 Task: Create a task  Implement a feature for users to join and participate in groups , assign it to team member softage.10@softage.net in the project Wavelength and update the status of the task to  On Track  , set the priority of the task to High.
Action: Mouse moved to (171, 153)
Screenshot: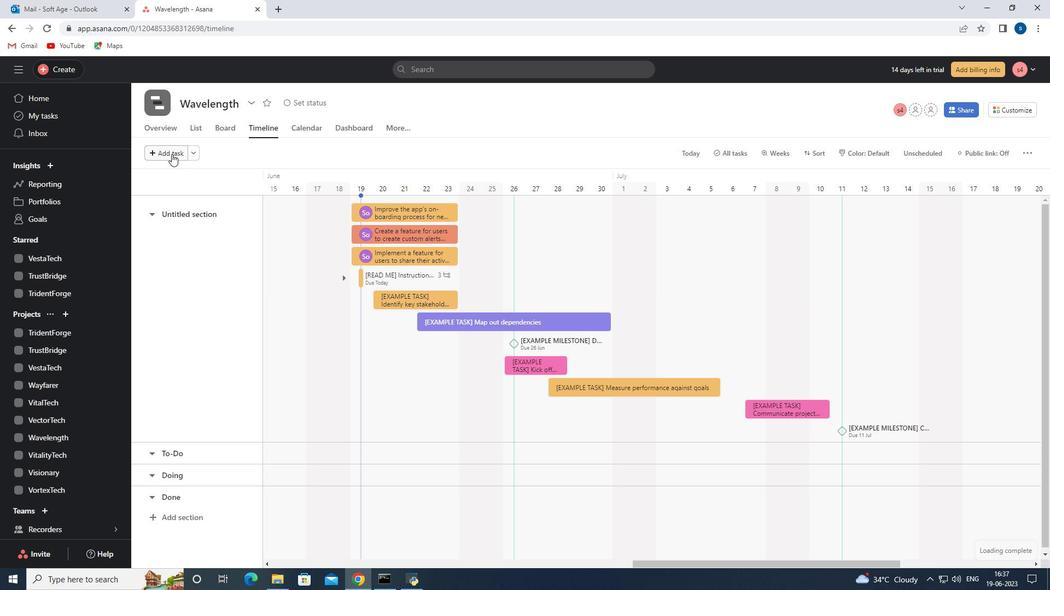 
Action: Mouse pressed left at (171, 153)
Screenshot: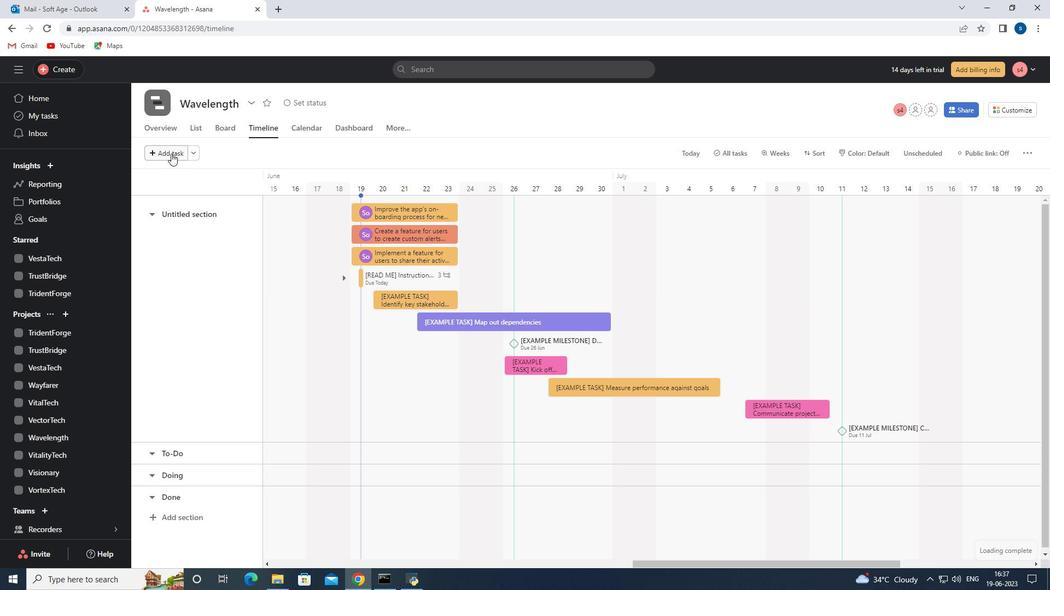 
Action: Mouse moved to (384, 209)
Screenshot: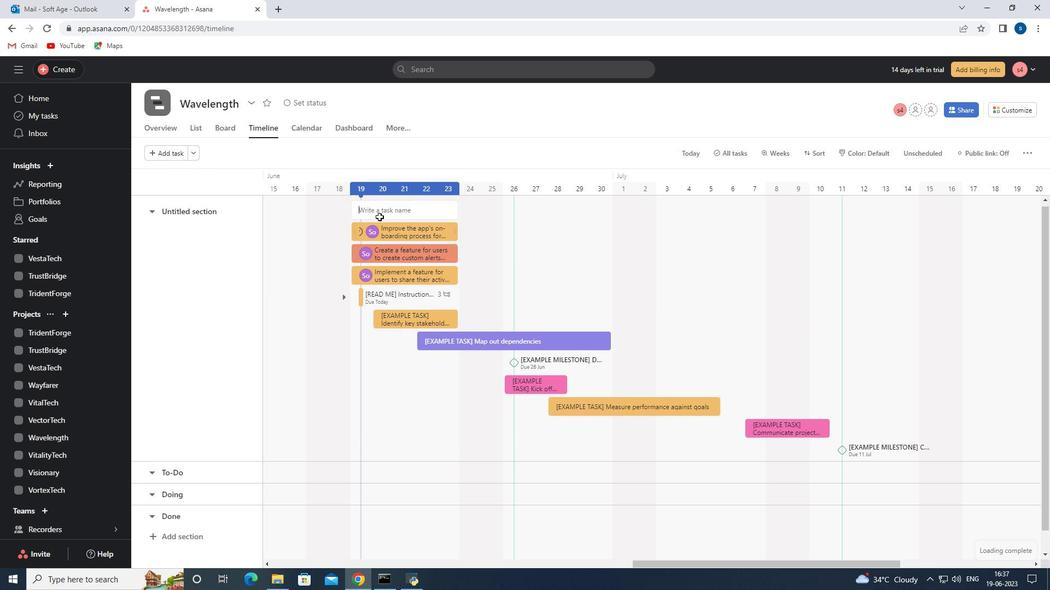 
Action: Key pressed <Key.shift><Key.shift><Key.shift><Key.shift><Key.shift><Key.shift><Key.shift><Key.shift><Key.shift><Key.shift><Key.shift>Implement<Key.space>a<Key.space>feature<Key.space>for<Key.space>user<Key.space>to<Key.space>join<Key.space>and<Key.space>participate<Key.space>ib<Key.backspace>n<Key.space>groups
Screenshot: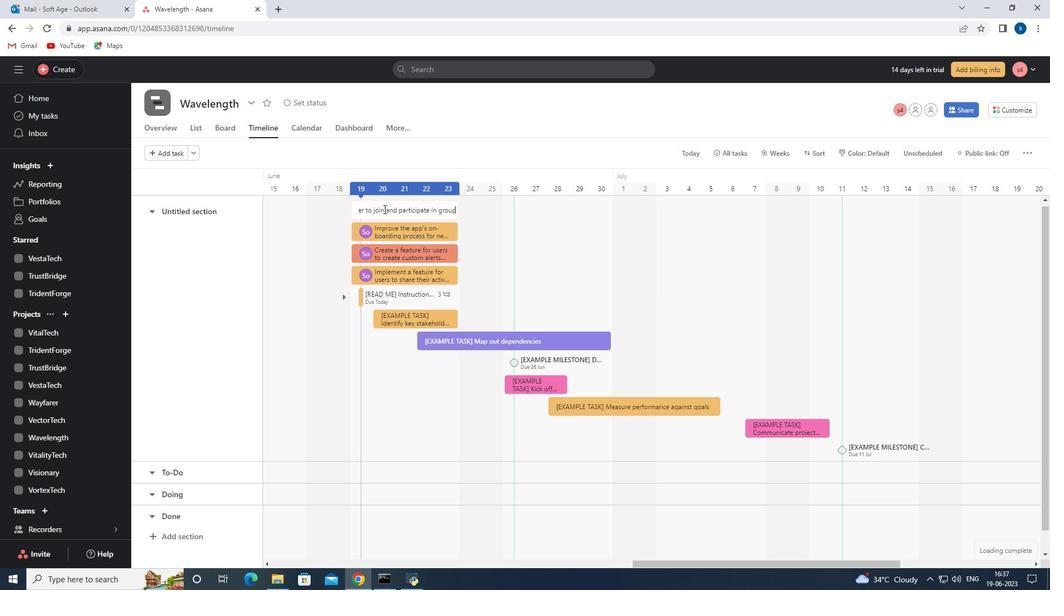 
Action: Mouse moved to (395, 212)
Screenshot: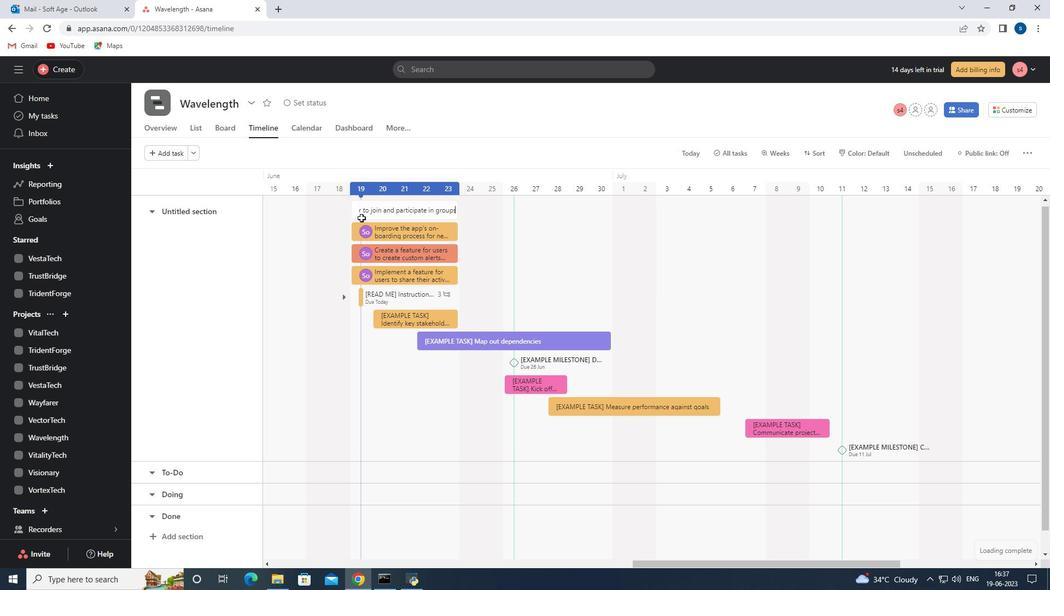
Action: Mouse pressed left at (395, 212)
Screenshot: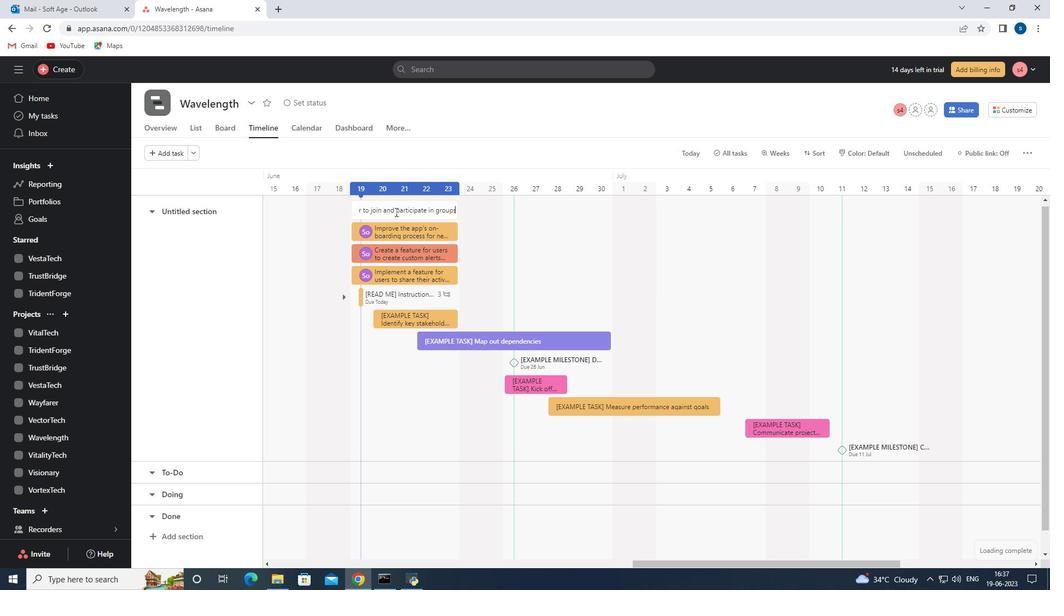 
Action: Mouse moved to (798, 228)
Screenshot: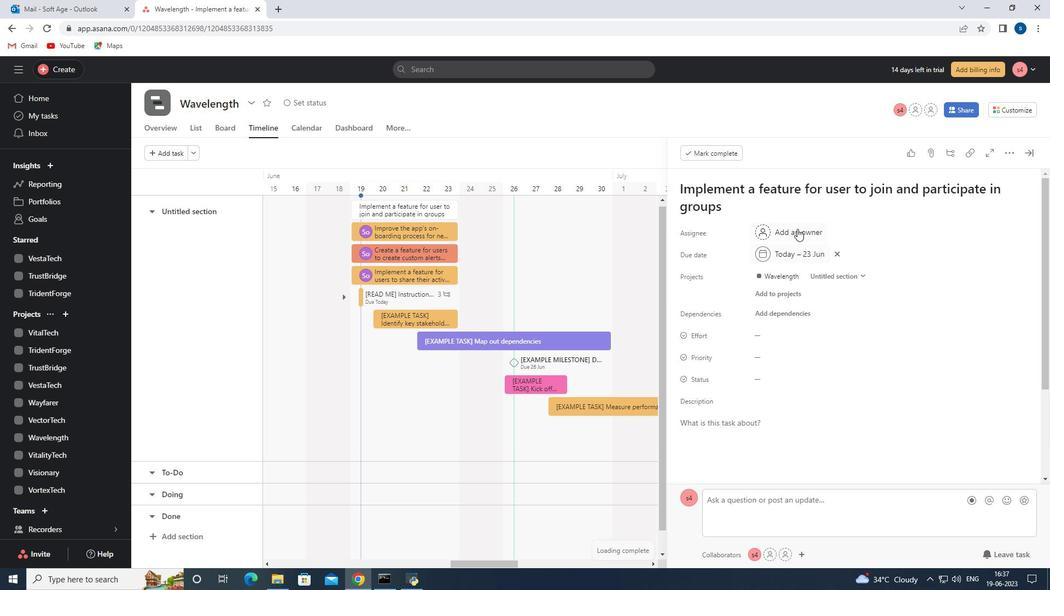 
Action: Mouse pressed left at (798, 228)
Screenshot: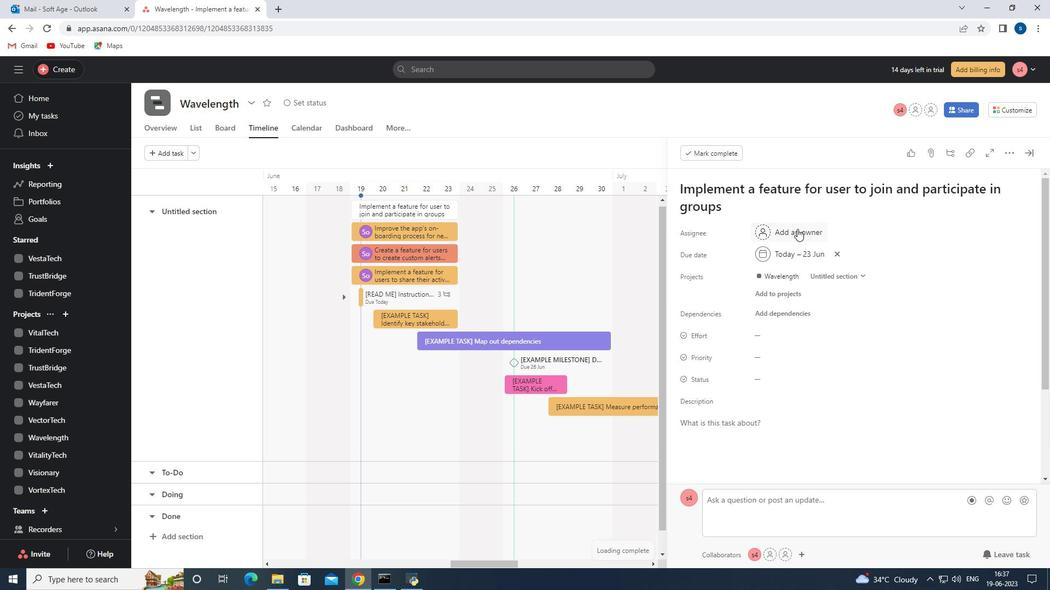 
Action: Mouse moved to (798, 228)
Screenshot: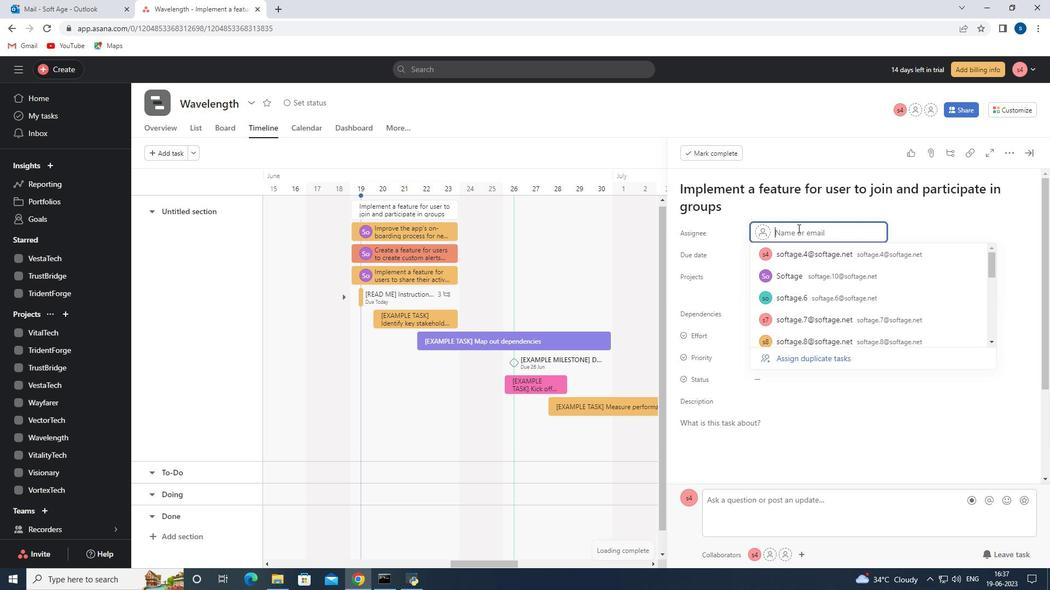 
Action: Key pressed softage.10<Key.shift>@softage.net
Screenshot: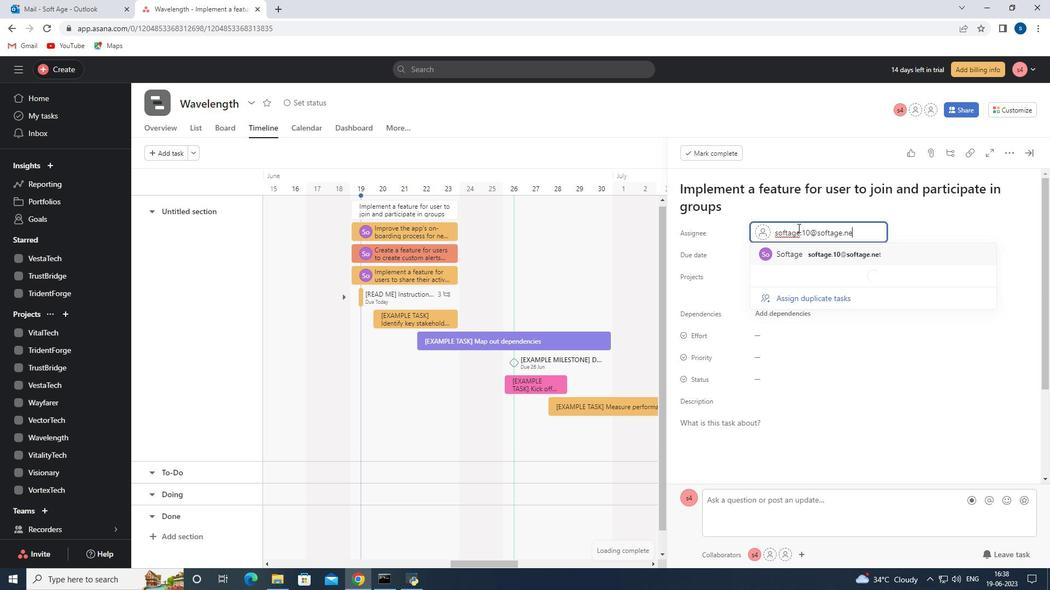 
Action: Mouse moved to (822, 223)
Screenshot: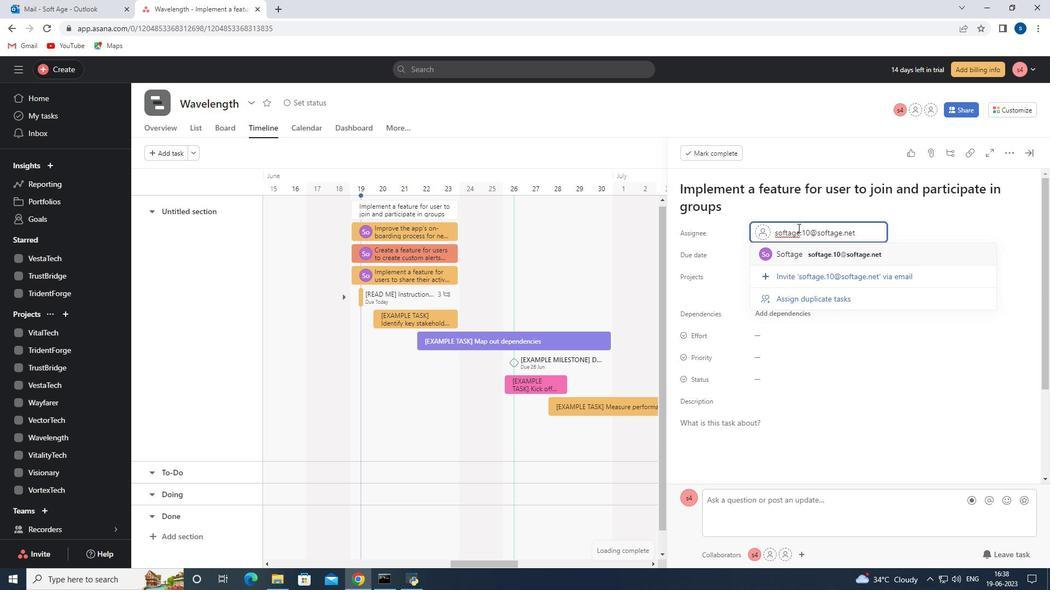 
Action: Mouse scrolled (822, 224) with delta (0, 0)
Screenshot: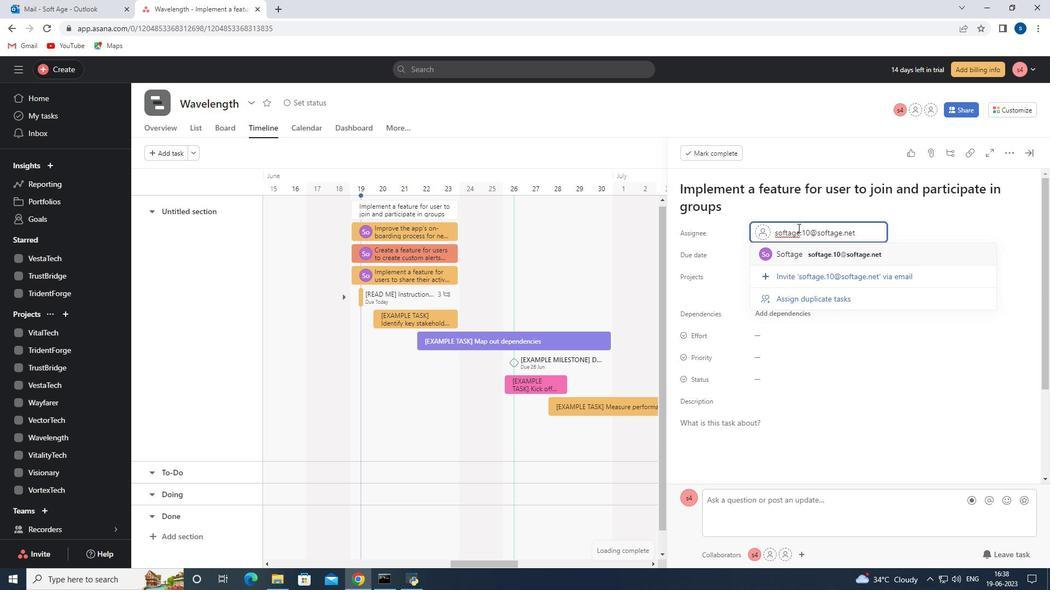 
Action: Mouse moved to (825, 252)
Screenshot: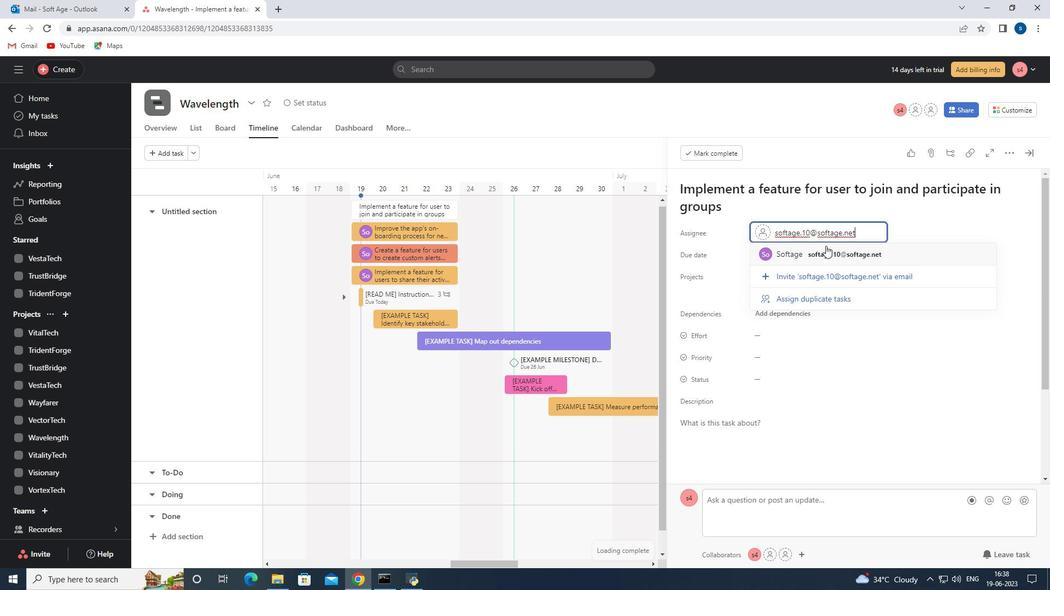 
Action: Mouse pressed left at (825, 252)
Screenshot: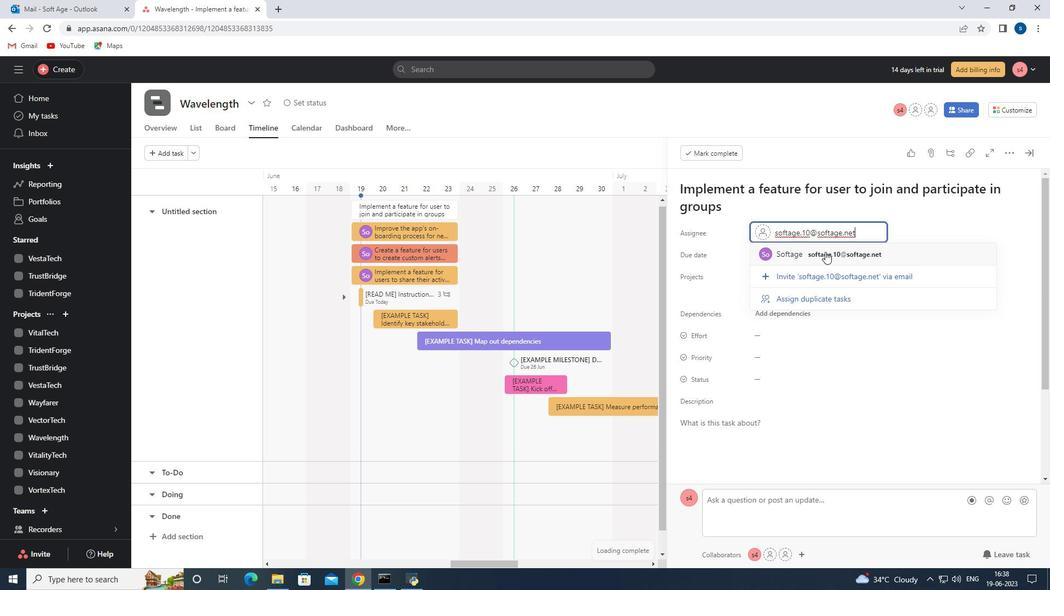 
Action: Mouse moved to (770, 360)
Screenshot: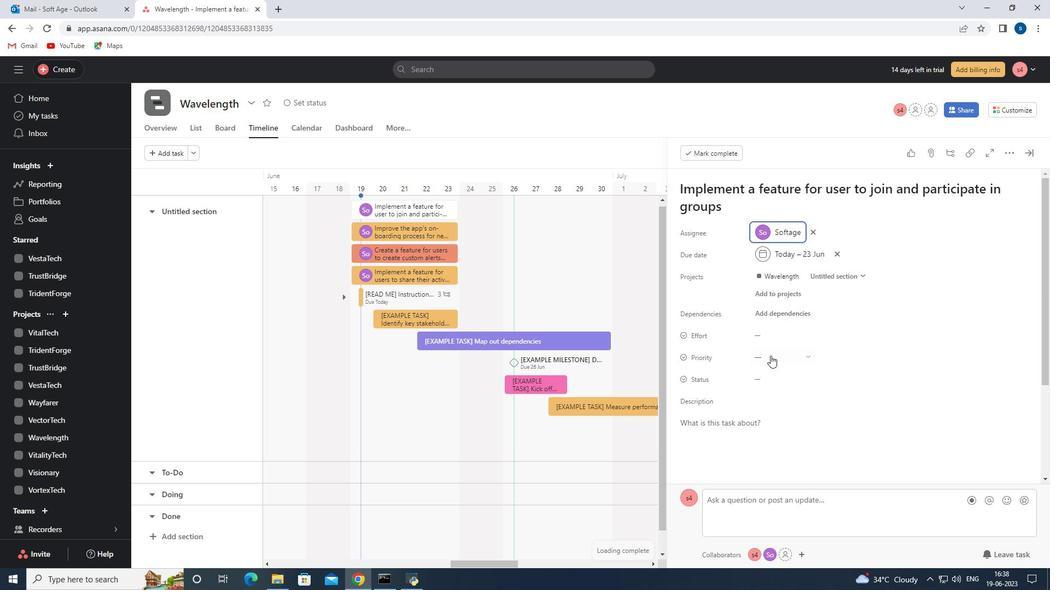 
Action: Mouse pressed left at (770, 360)
Screenshot: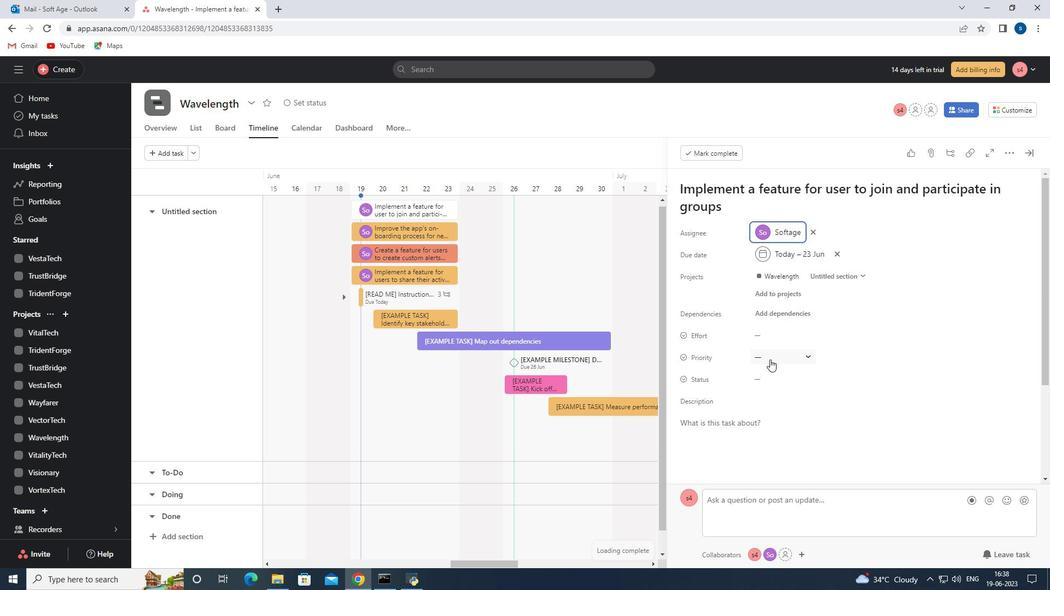 
Action: Mouse moved to (778, 391)
Screenshot: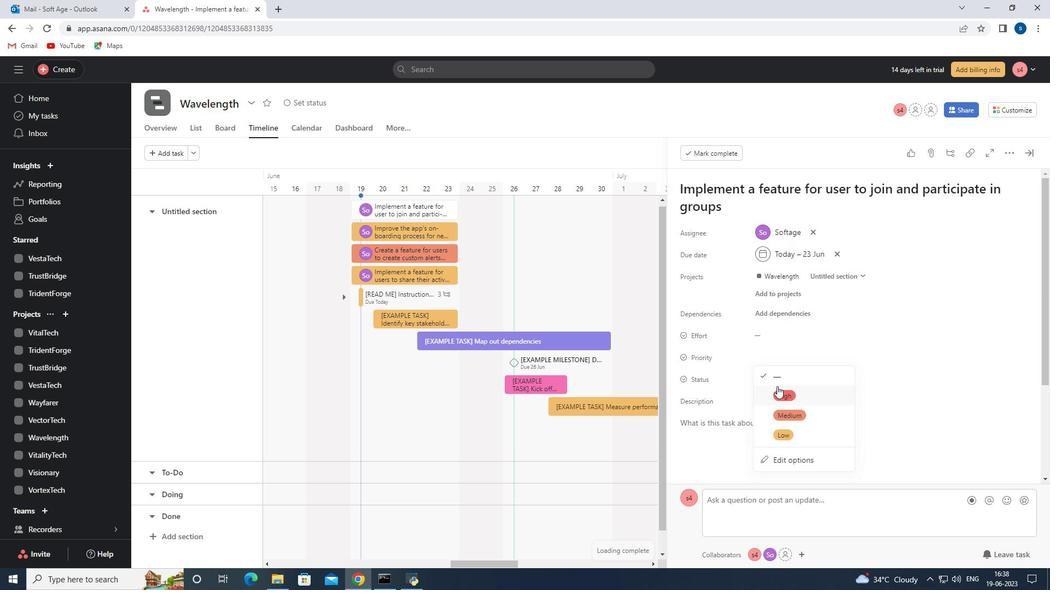 
Action: Mouse pressed left at (778, 391)
Screenshot: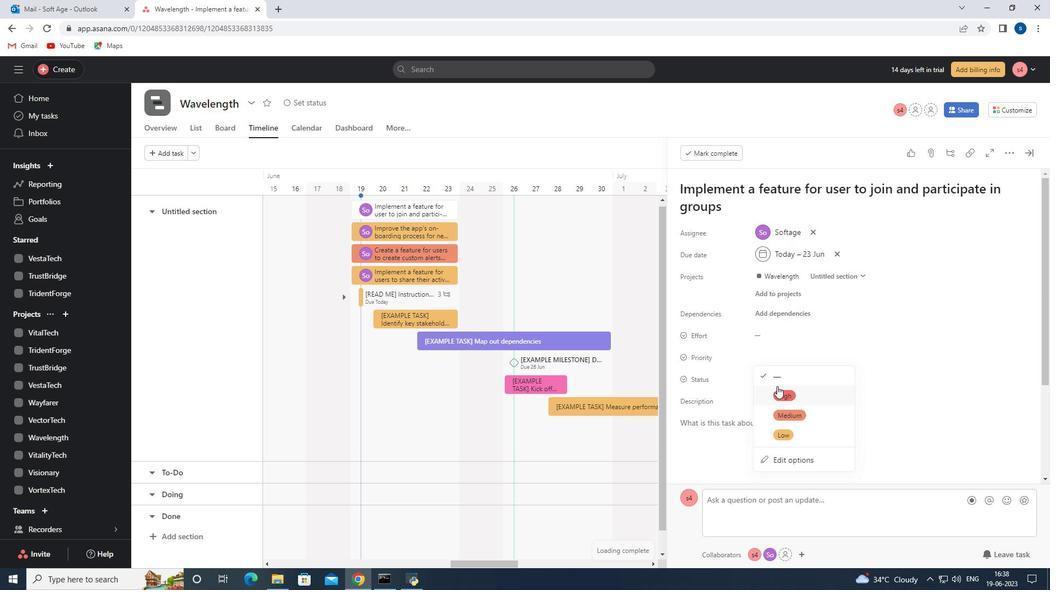 
Action: Mouse moved to (770, 377)
Screenshot: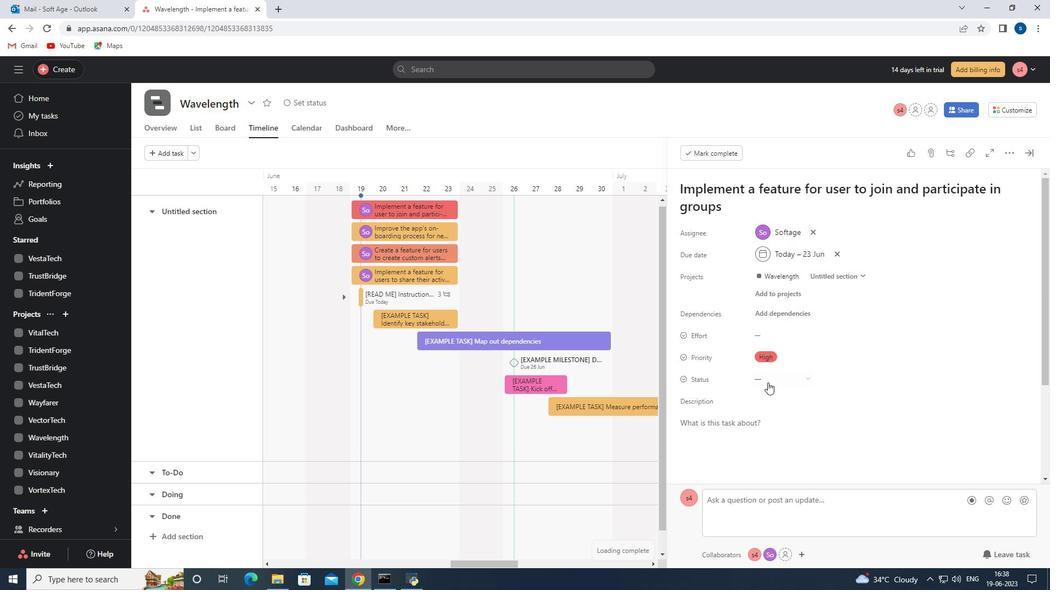
Action: Mouse pressed left at (770, 377)
Screenshot: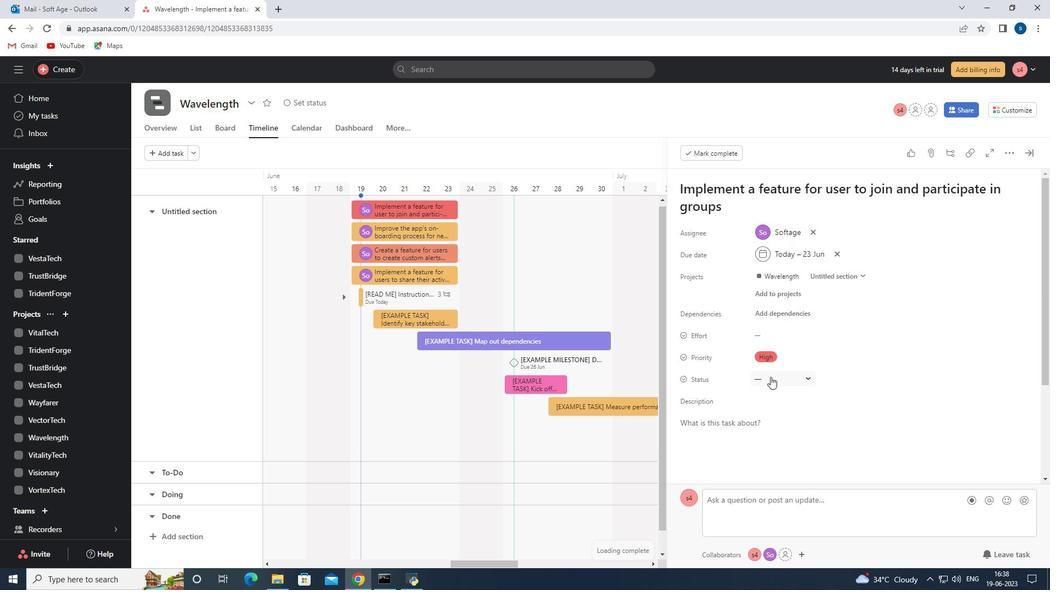 
Action: Mouse moved to (778, 417)
Screenshot: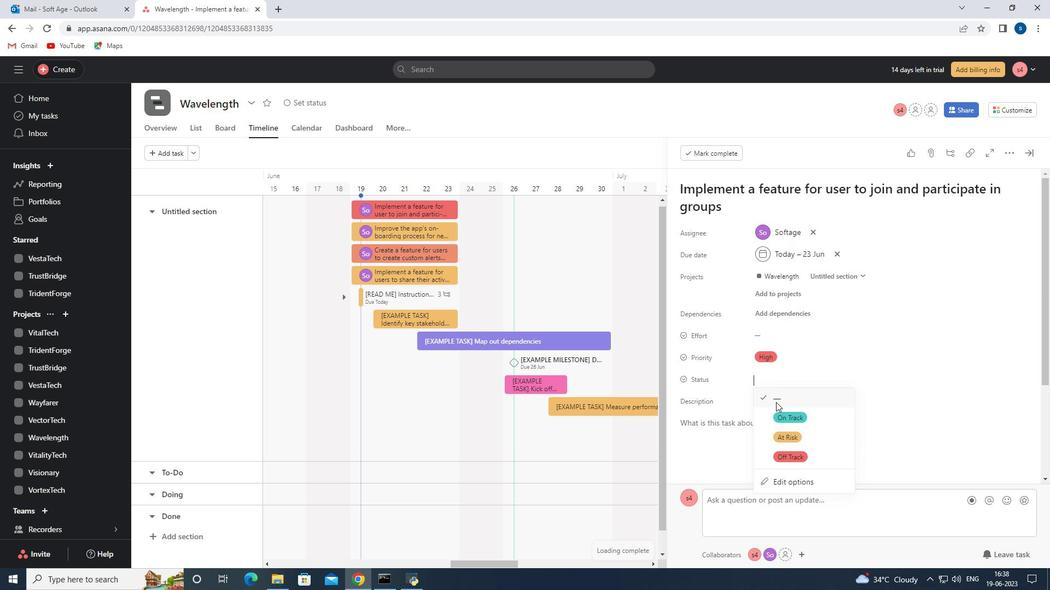 
Action: Mouse pressed left at (778, 417)
Screenshot: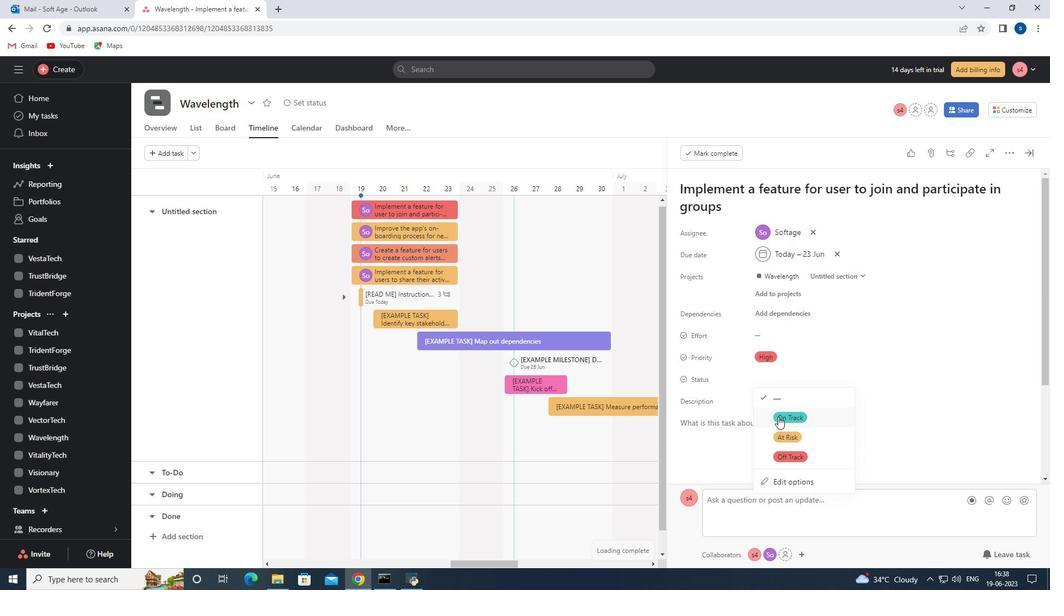 
Action: Mouse moved to (740, 439)
Screenshot: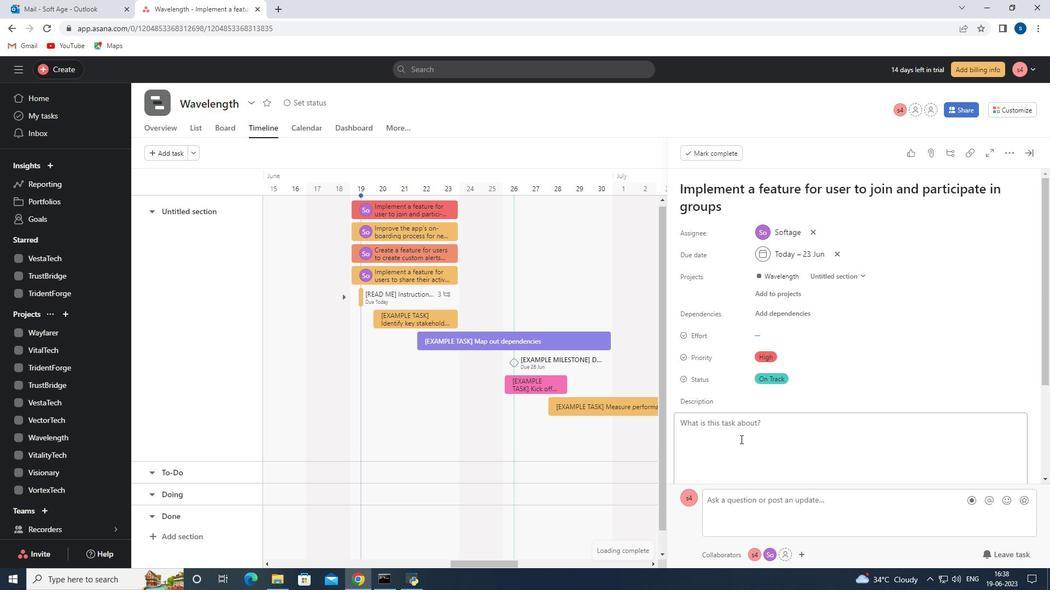 
